 Task: Create Card Budget Review Meeting in Board Sales Prospecting to Workspace Cybersecurity. Create Card Career Development Execution in Board Customer Journey Analysis to Workspace Cybersecurity. Create Card Budget Review Meeting in Board Customer Service Process Improvement and Streamlining to Workspace Cybersecurity
Action: Mouse moved to (62, 364)
Screenshot: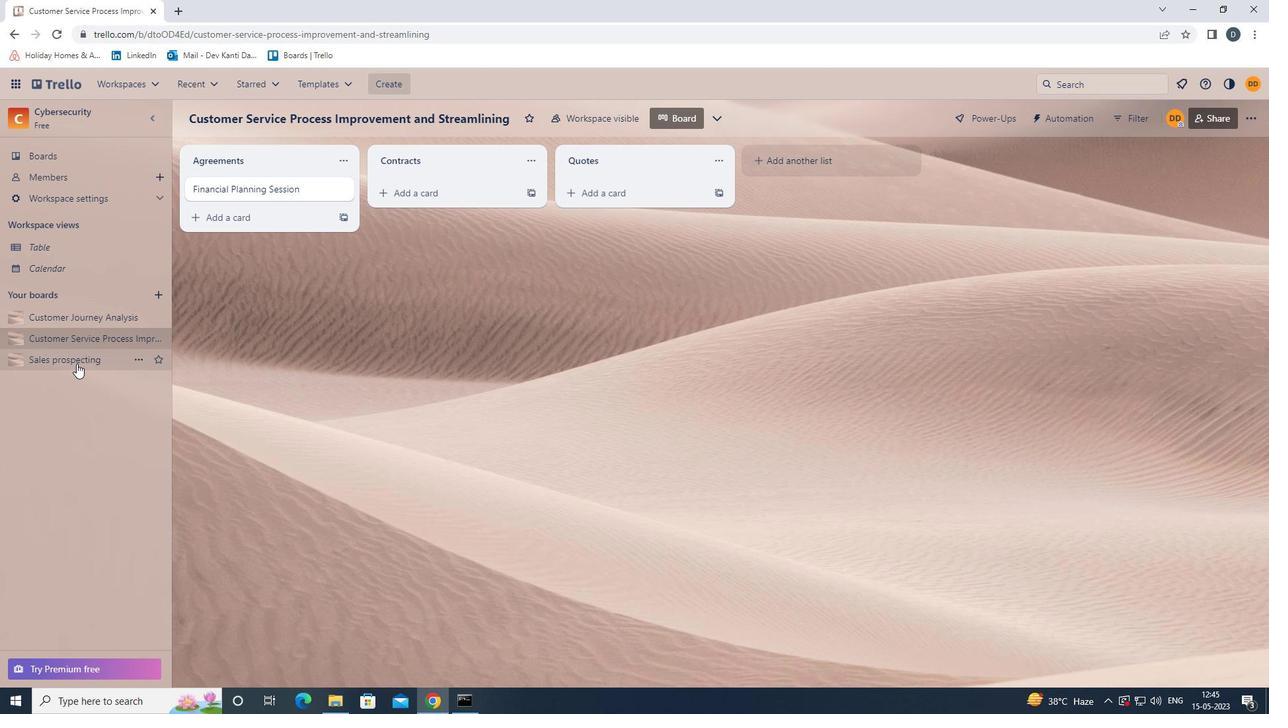 
Action: Mouse pressed left at (62, 364)
Screenshot: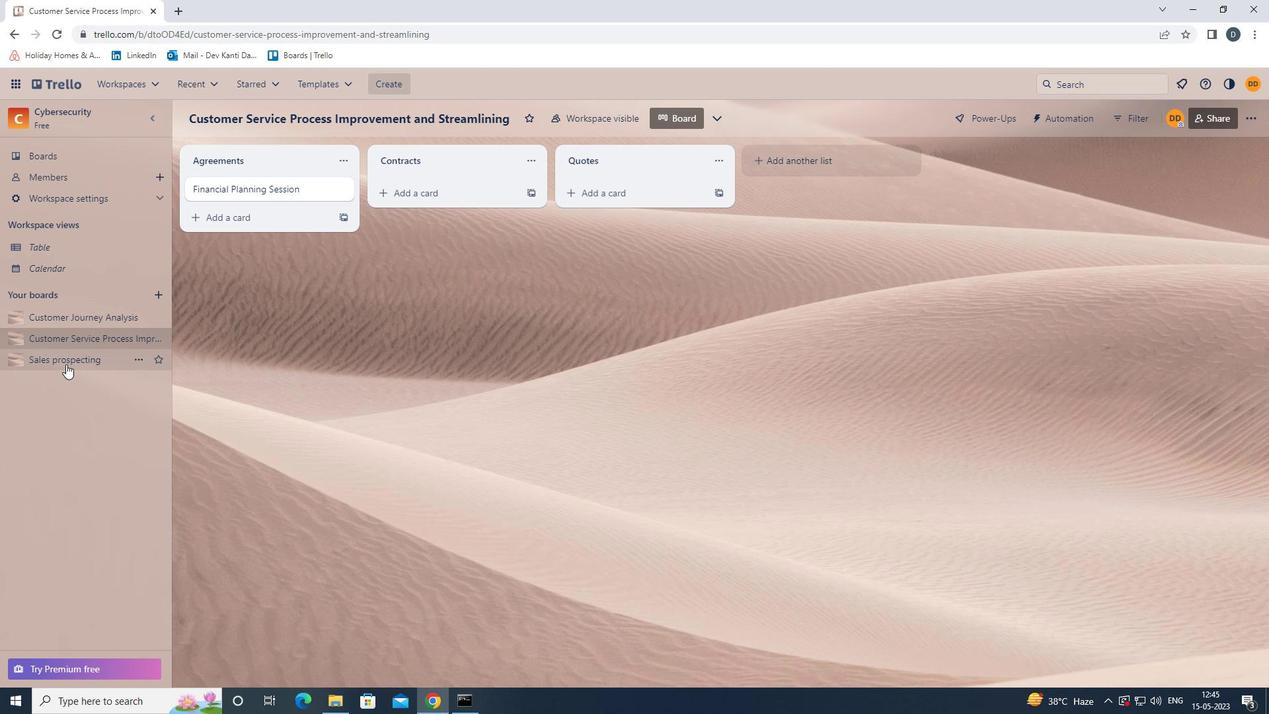 
Action: Mouse moved to (435, 193)
Screenshot: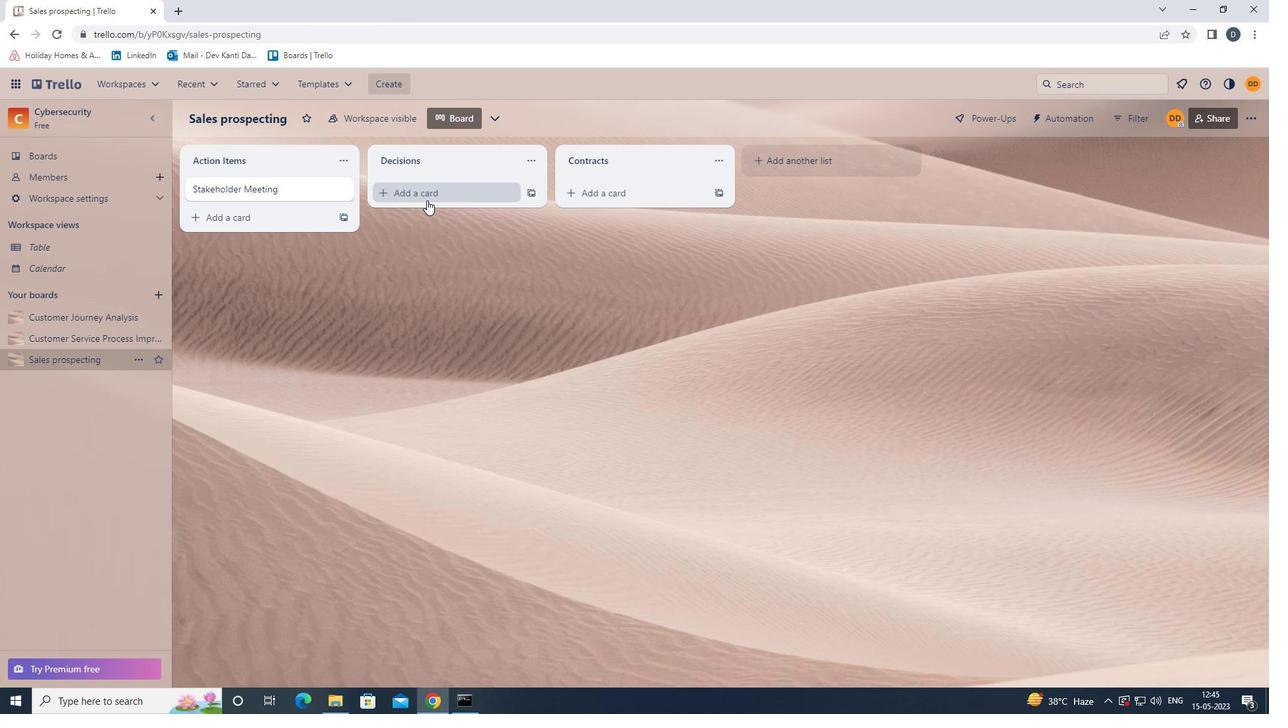 
Action: Mouse pressed left at (435, 193)
Screenshot: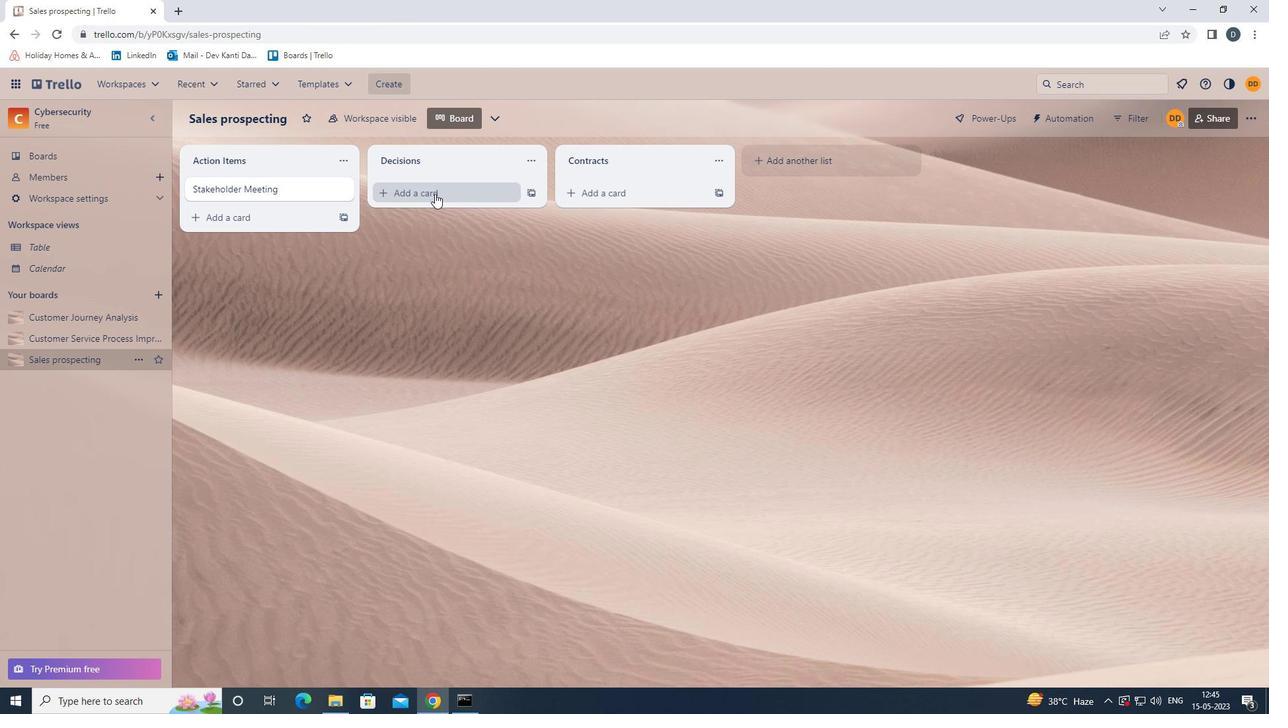 
Action: Key pressed <Key.shift>BUDGET<Key.space><Key.shift><Key.shift><Key.shift><Key.shift><Key.shift>REVIEW<Key.space><Key.shift><Key.shift><Key.shift><Key.shift><Key.shift><Key.shift><Key.shift><Key.shift><Key.shift><Key.shift><Key.shift><Key.shift><Key.shift><Key.shift><Key.shift><Key.shift><Key.shift><Key.shift><Key.shift><Key.shift><Key.shift><Key.shift><Key.shift><Key.shift><Key.shift>MEETING<Key.enter>
Screenshot: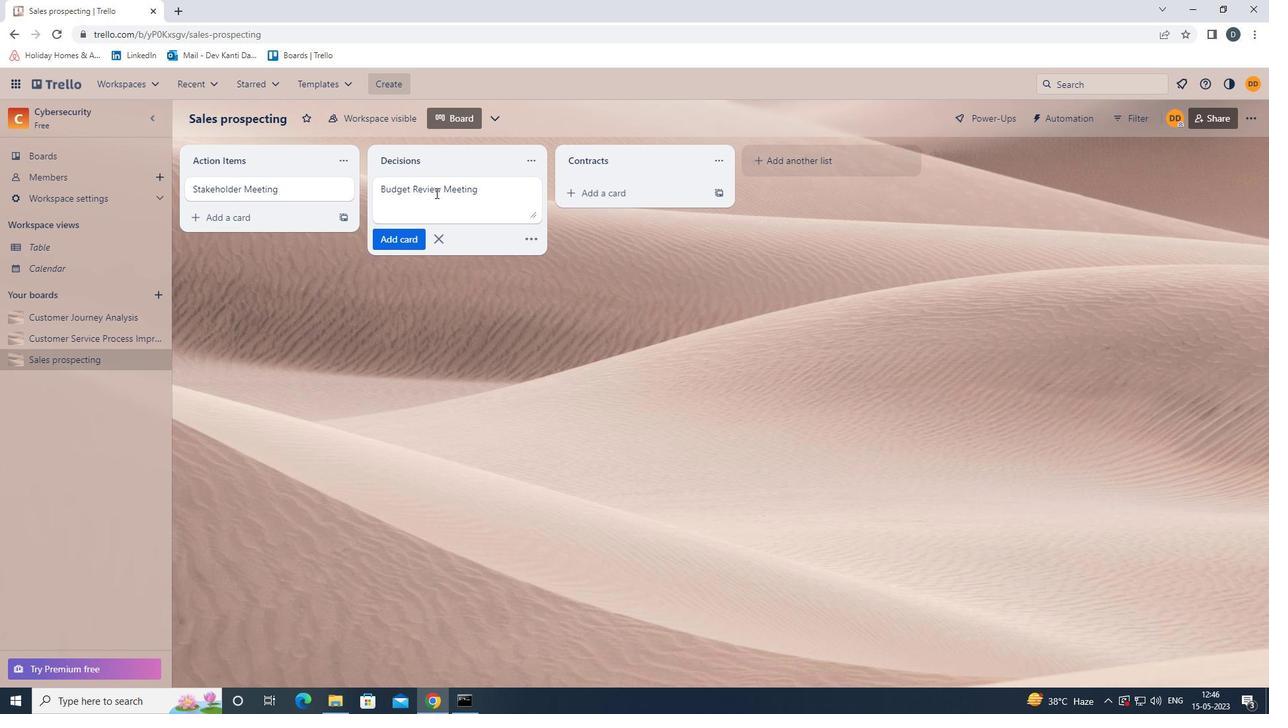 
Action: Mouse moved to (68, 314)
Screenshot: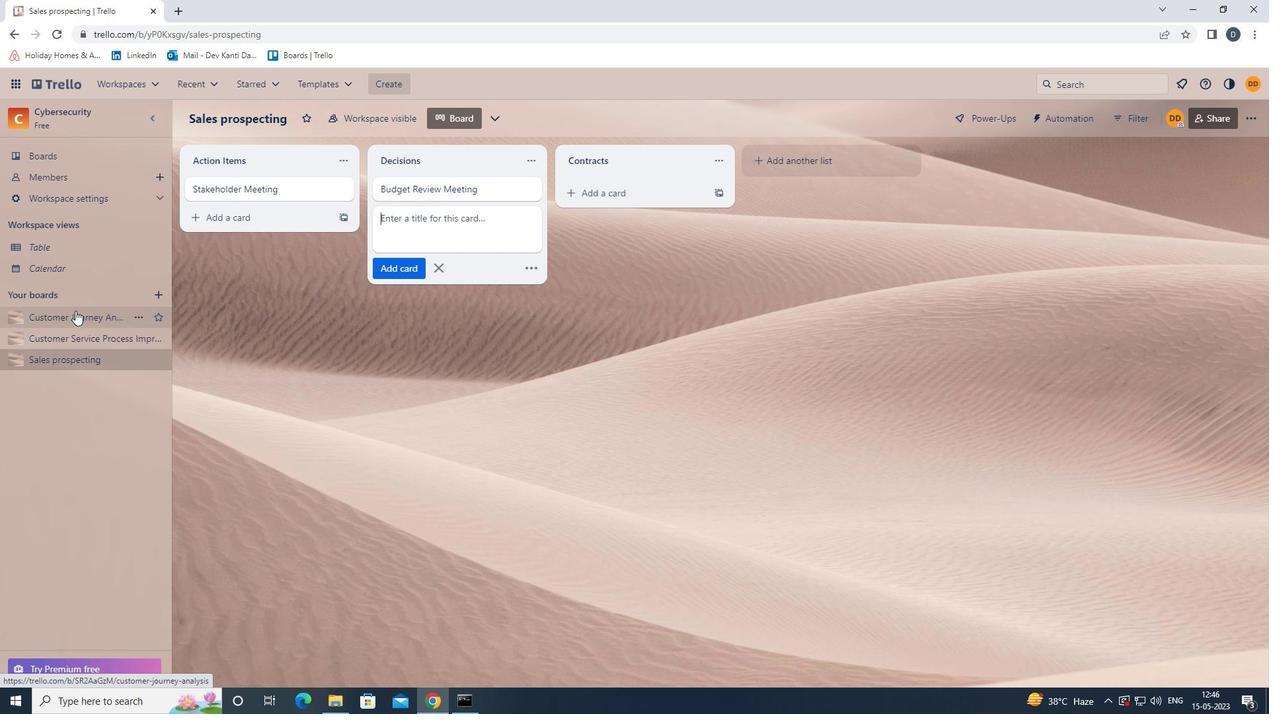 
Action: Mouse pressed left at (68, 314)
Screenshot: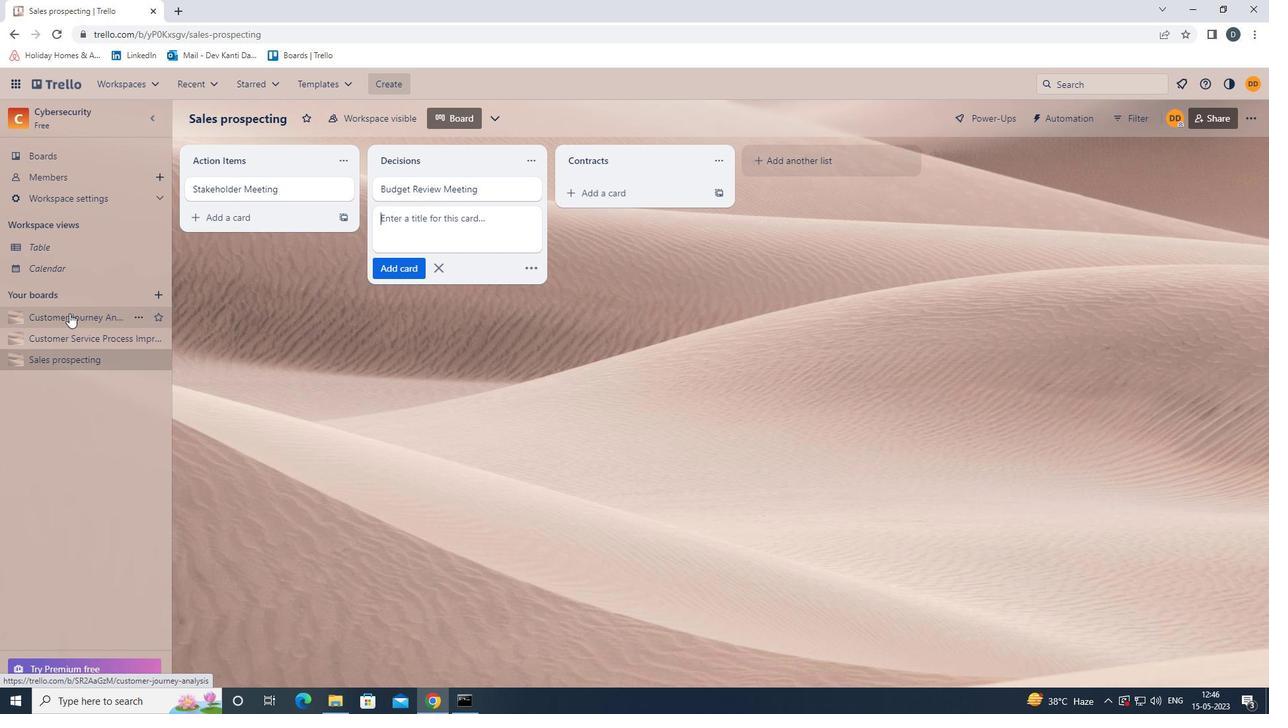 
Action: Mouse moved to (419, 188)
Screenshot: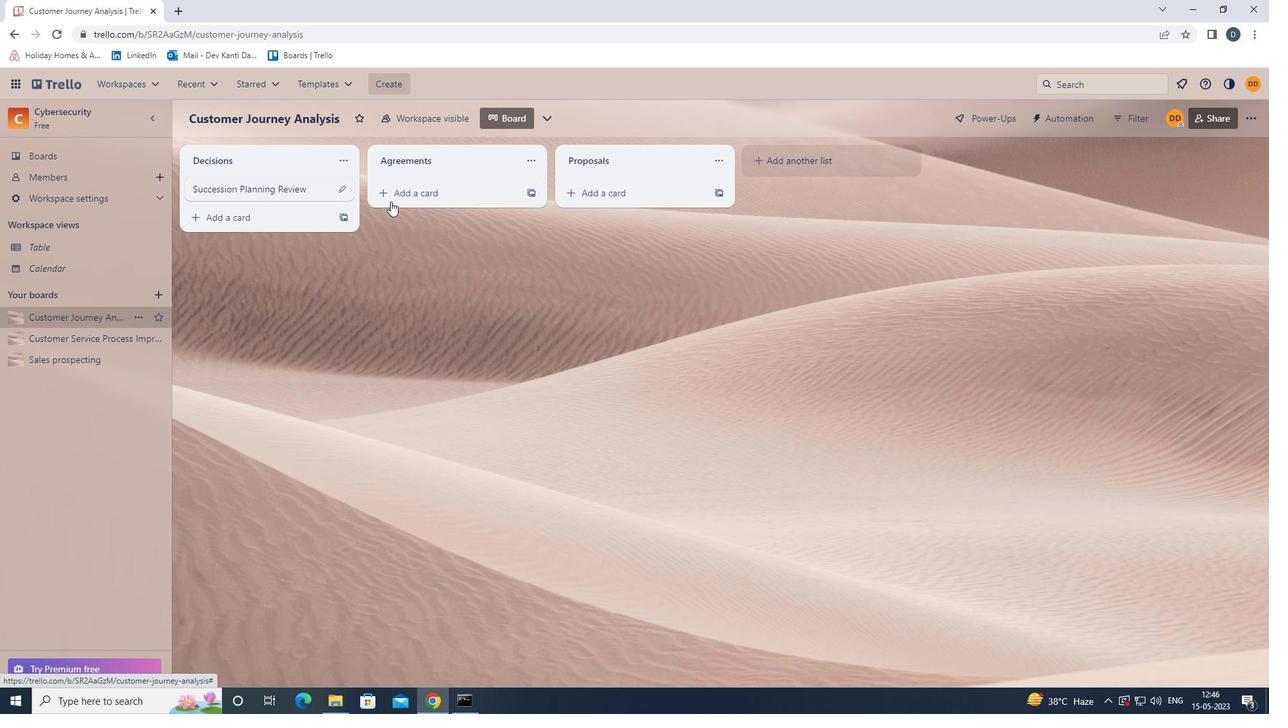 
Action: Mouse pressed left at (419, 188)
Screenshot: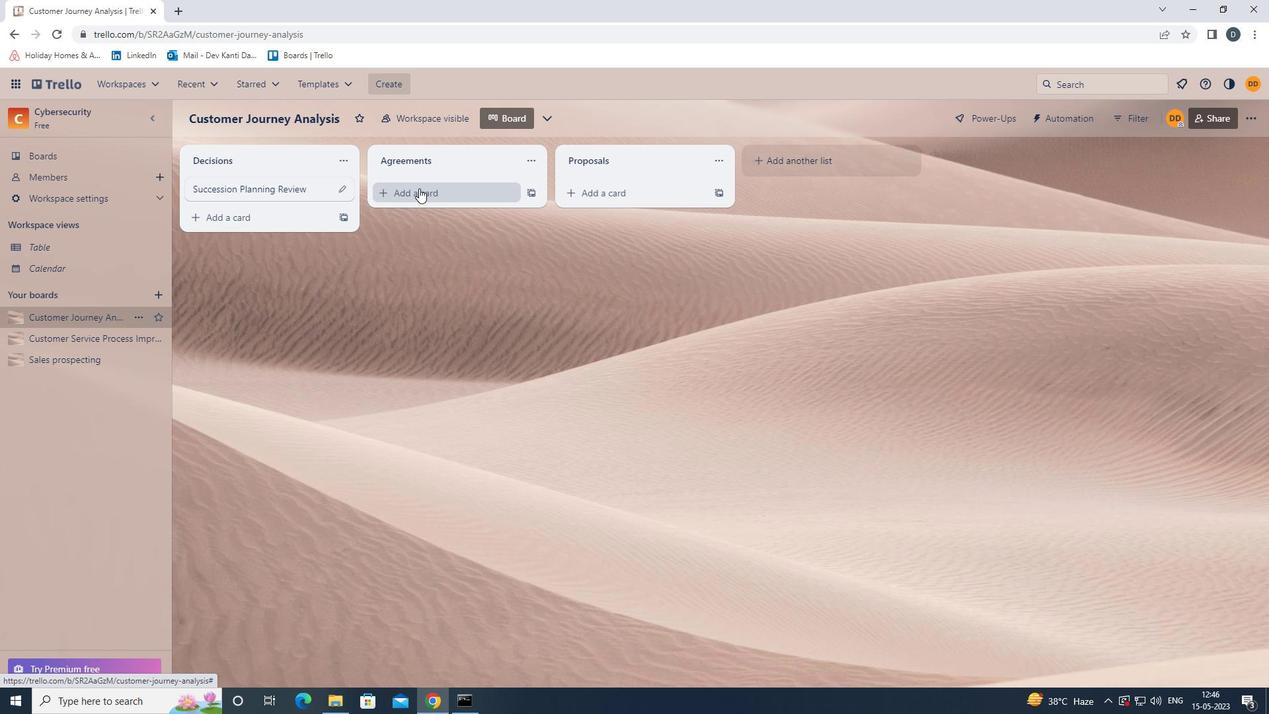 
Action: Key pressed <Key.shift><Key.shift><Key.shift><Key.shift><Key.shift><Key.shift><Key.shift><Key.shift><Key.shift><Key.shift><Key.shift><Key.shift><Key.shift><Key.shift><Key.shift><Key.shift><Key.shift><Key.shift><Key.shift>CAREER<Key.space><Key.shift><Key.shift><Key.shift><Key.shift><Key.shift><Key.shift>DEVELOPMENT<Key.enter>
Screenshot: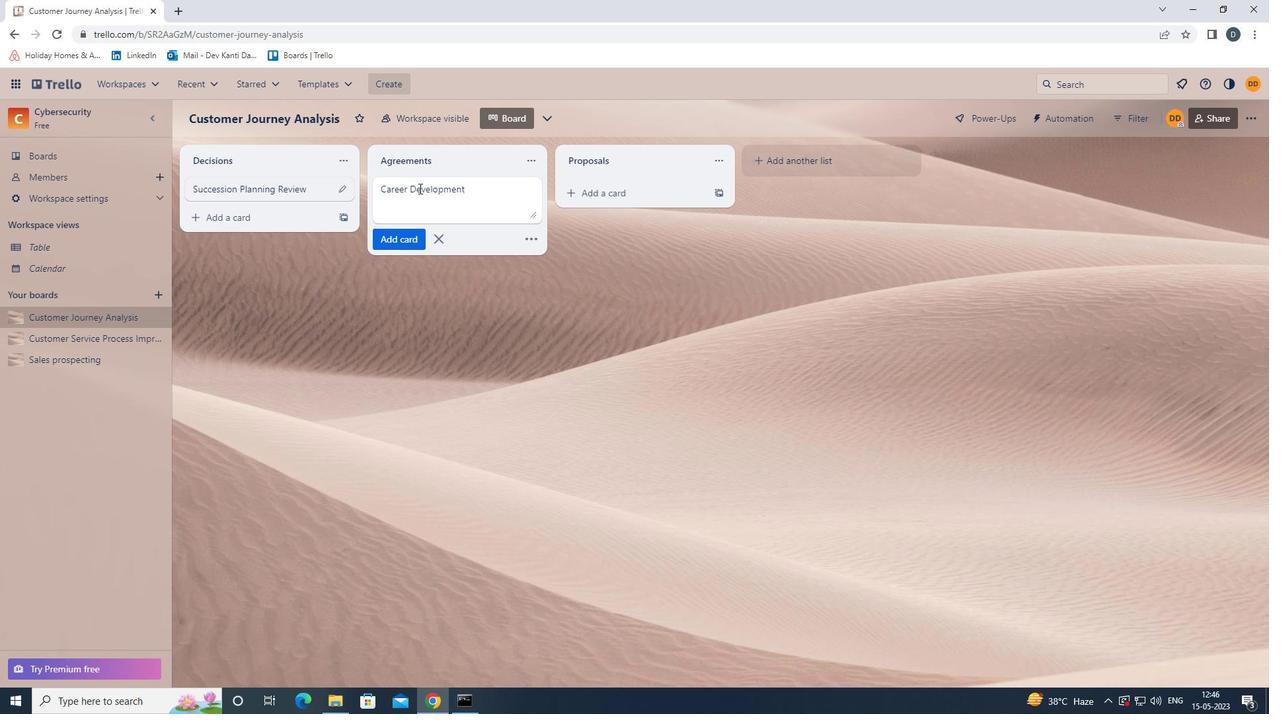 
Action: Mouse moved to (79, 337)
Screenshot: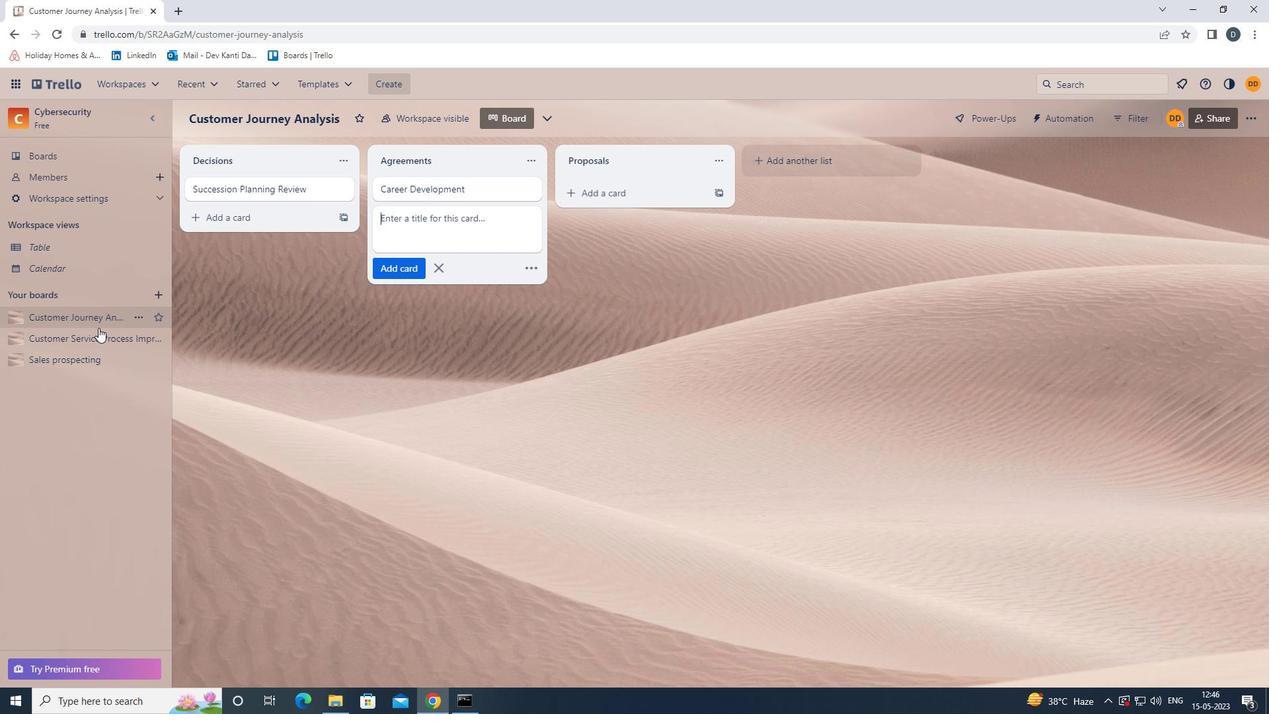 
Action: Mouse pressed left at (79, 337)
Screenshot: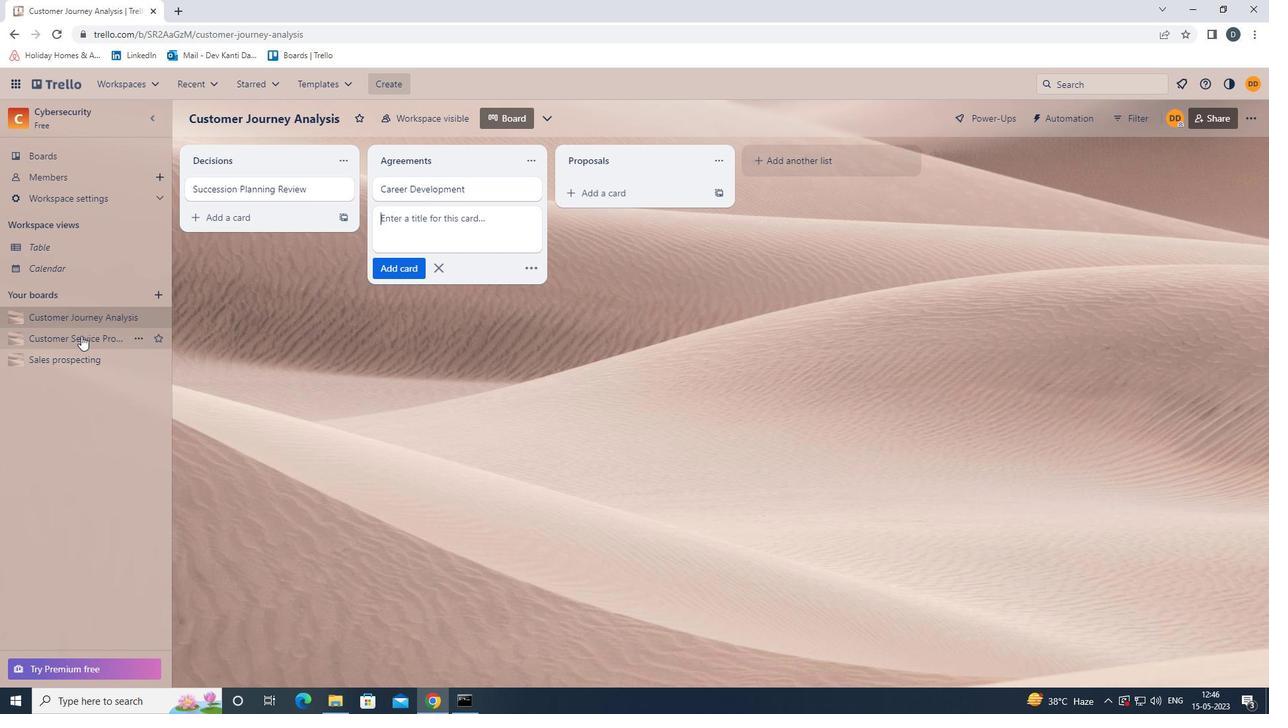 
Action: Mouse moved to (413, 190)
Screenshot: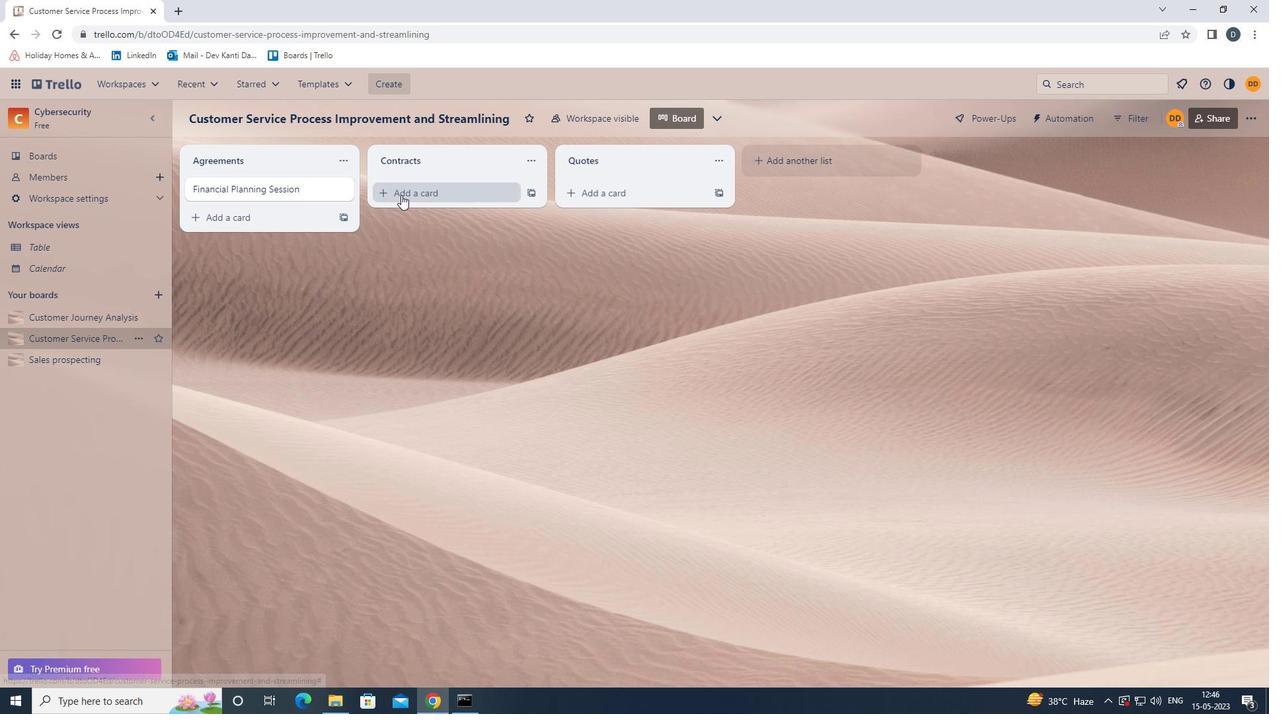 
Action: Mouse pressed left at (413, 190)
Screenshot: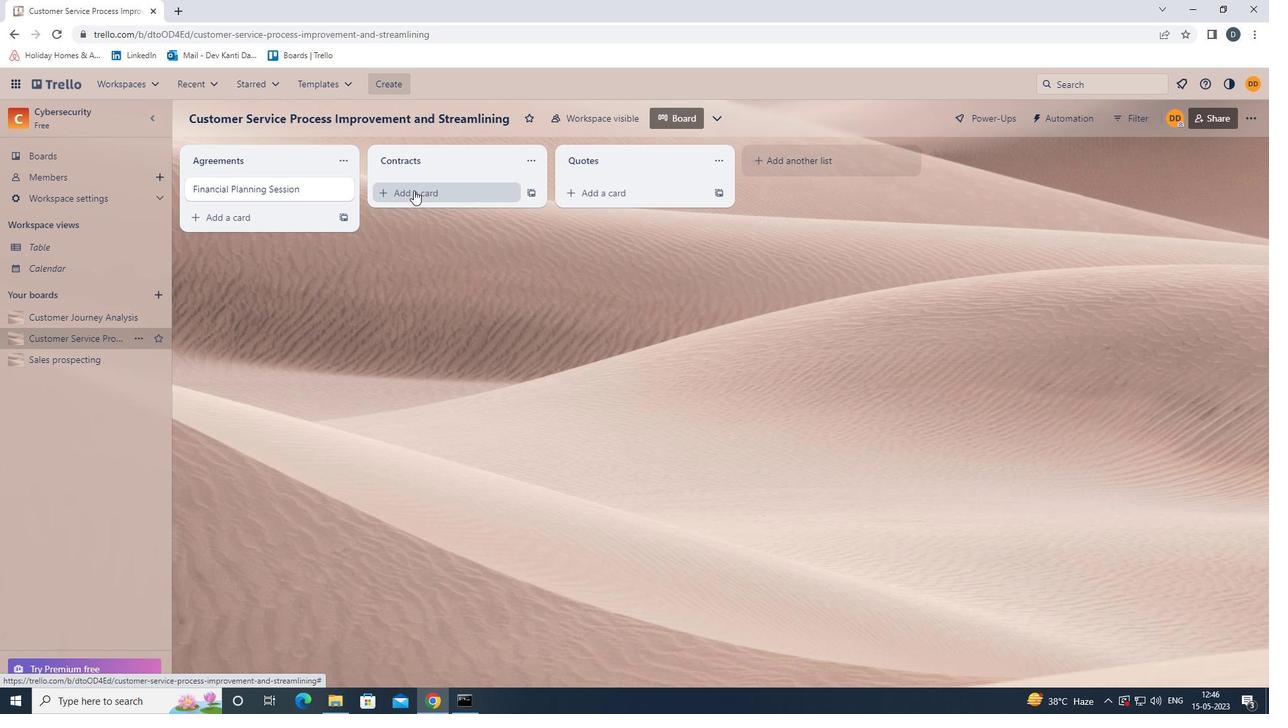 
Action: Key pressed <Key.shift><Key.shift><Key.shift><Key.shift><Key.shift><Key.shift><Key.shift><Key.shift><Key.shift><Key.shift><Key.shift><Key.shift><Key.shift><Key.shift>BUDGET<Key.space><Key.shift><Key.shift><Key.shift><Key.shift><Key.shift><Key.shift>REVIEW<Key.space><Key.shift><Key.shift><Key.shift><Key.shift><Key.shift><Key.shift><Key.shift><Key.shift><Key.shift><Key.shift><Key.shift><Key.shift><Key.shift><Key.shift><Key.shift><Key.shift><Key.shift><Key.shift><Key.shift><Key.shift>MEETING<Key.enter>
Screenshot: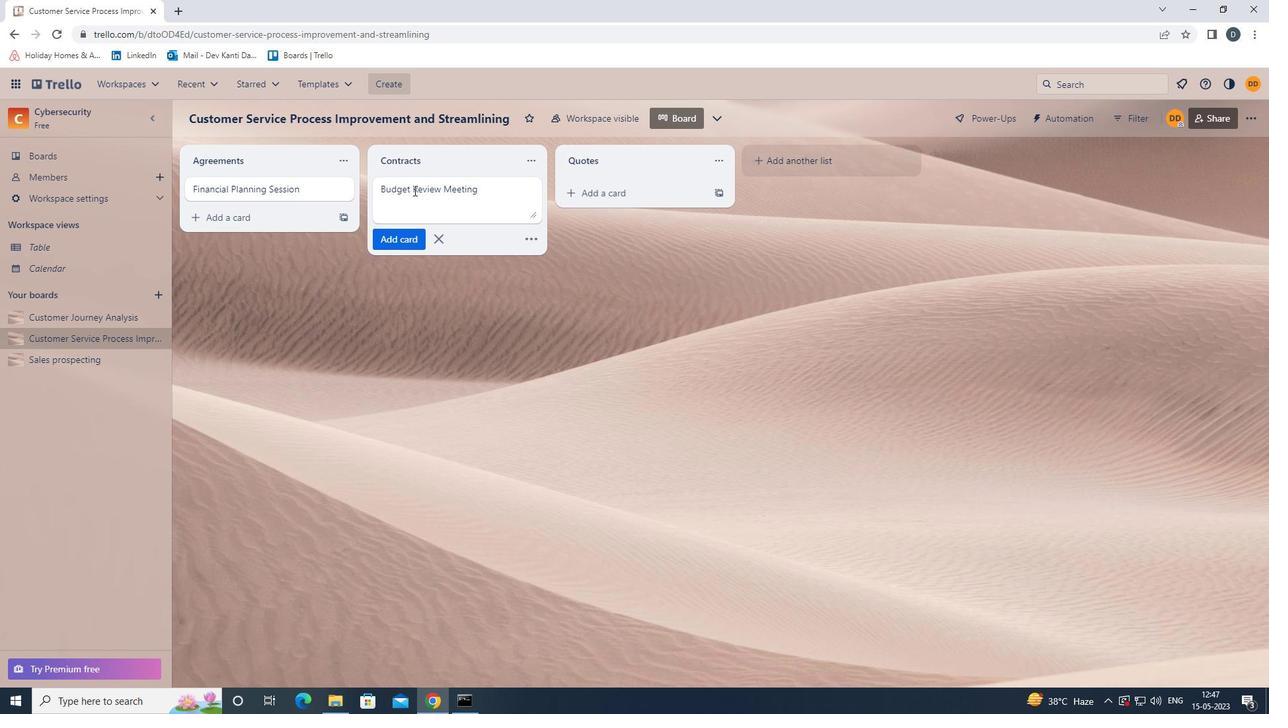 
Action: Mouse moved to (456, 321)
Screenshot: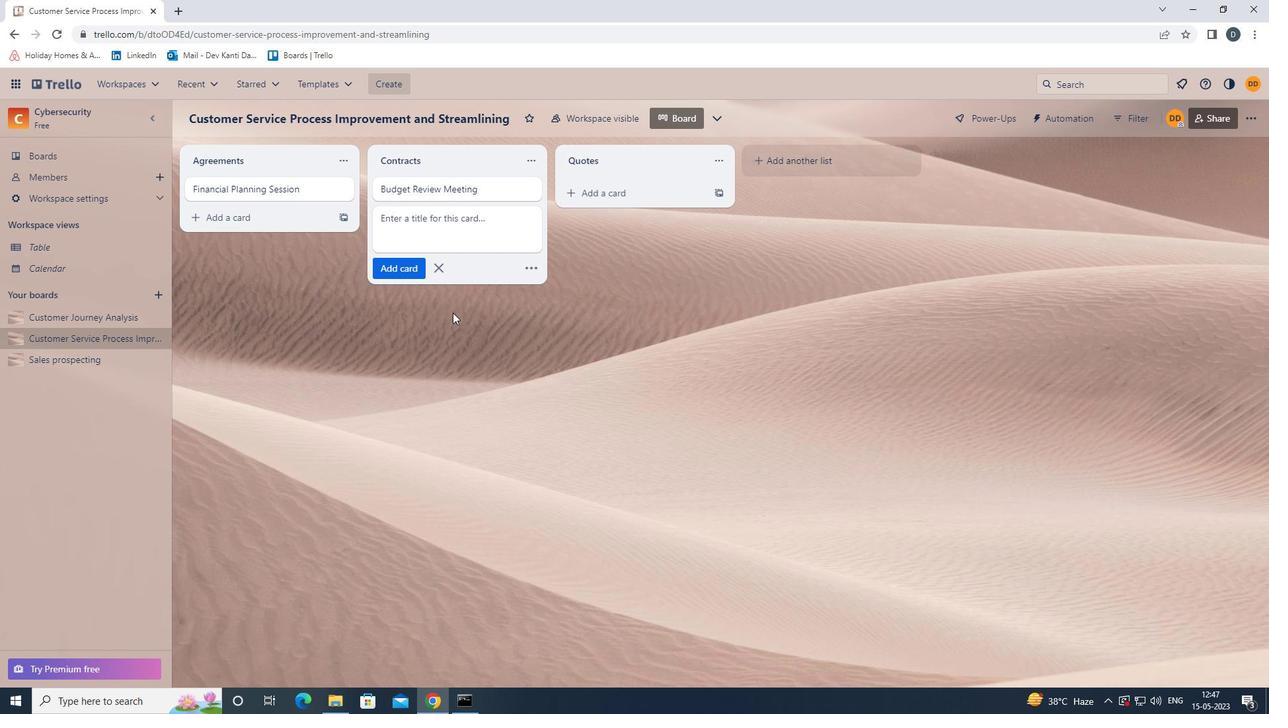 
Action: Mouse pressed left at (456, 321)
Screenshot: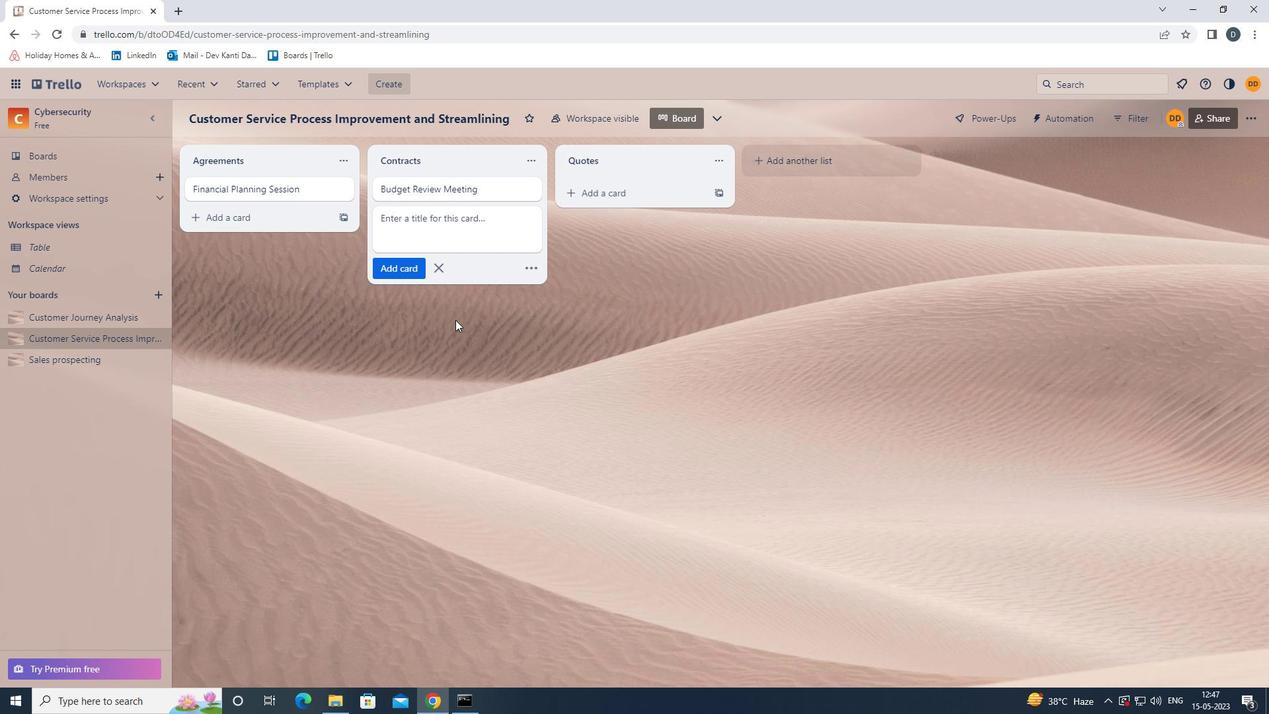 
